 Task: Create List Home Page in Board Employee Satisfaction to Workspace E-commerce Management. Create List About Page in Board Thought Leadership to Workspace E-commerce Management. Create List Products and Services in Board Voice of Customer Feedback Collection and Analysis to Workspace E-commerce Management
Action: Mouse moved to (71, 282)
Screenshot: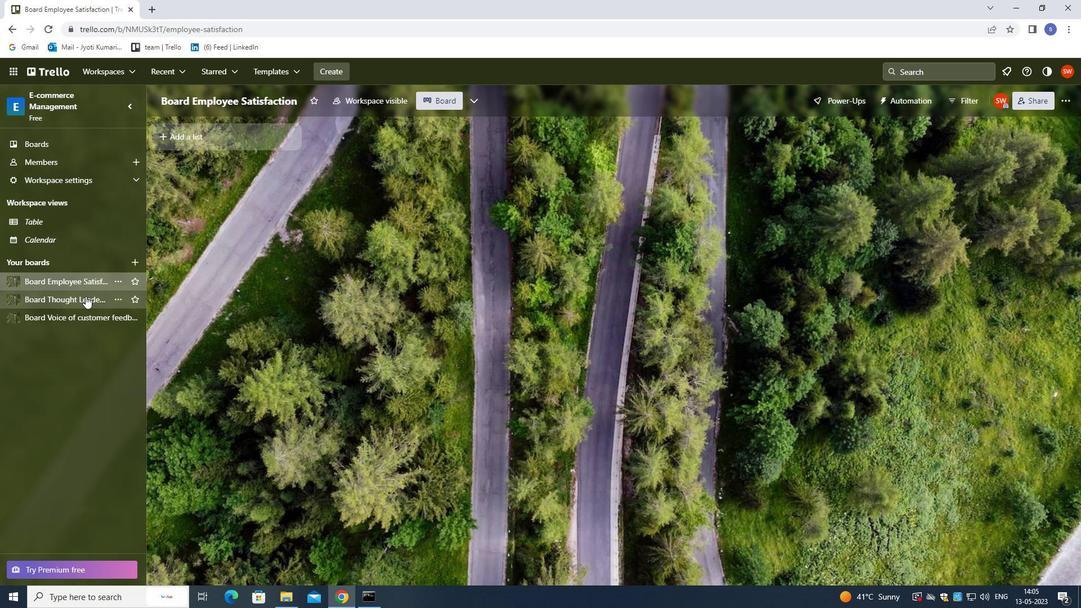 
Action: Mouse pressed left at (71, 282)
Screenshot: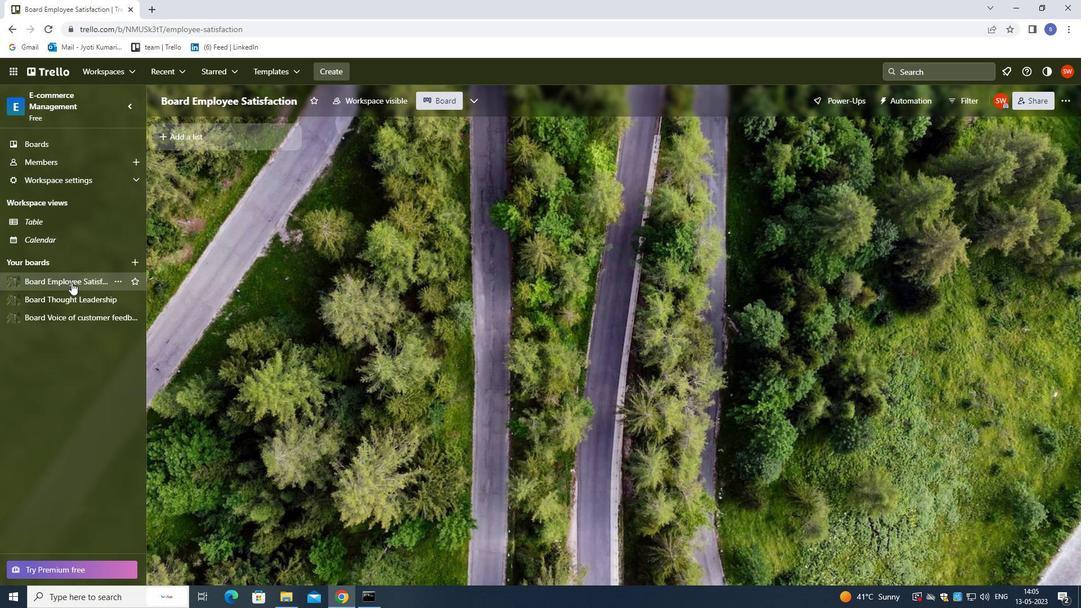 
Action: Mouse moved to (216, 141)
Screenshot: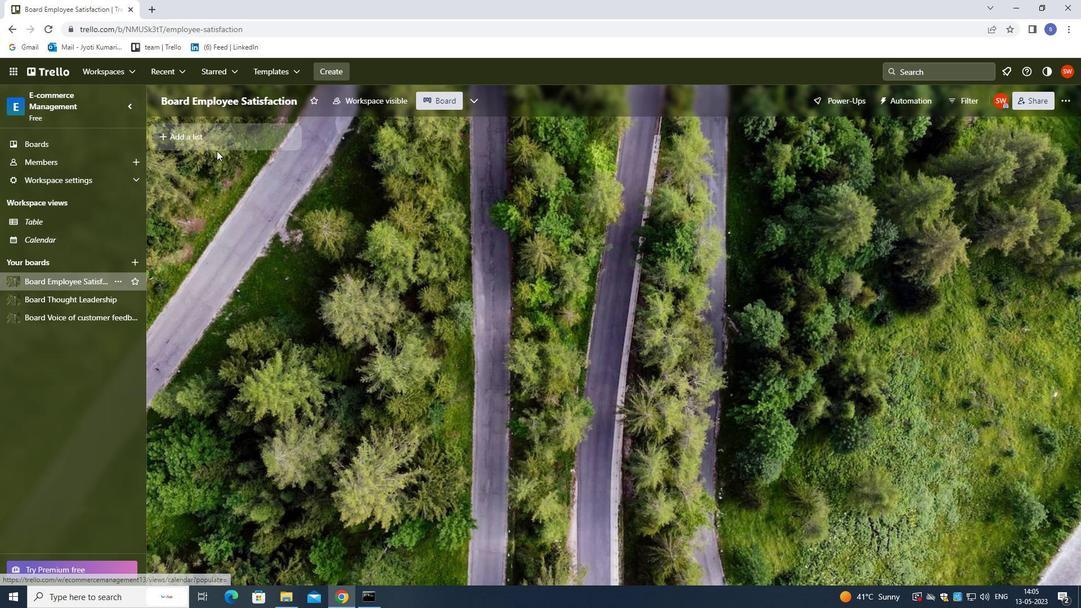 
Action: Mouse pressed left at (216, 141)
Screenshot: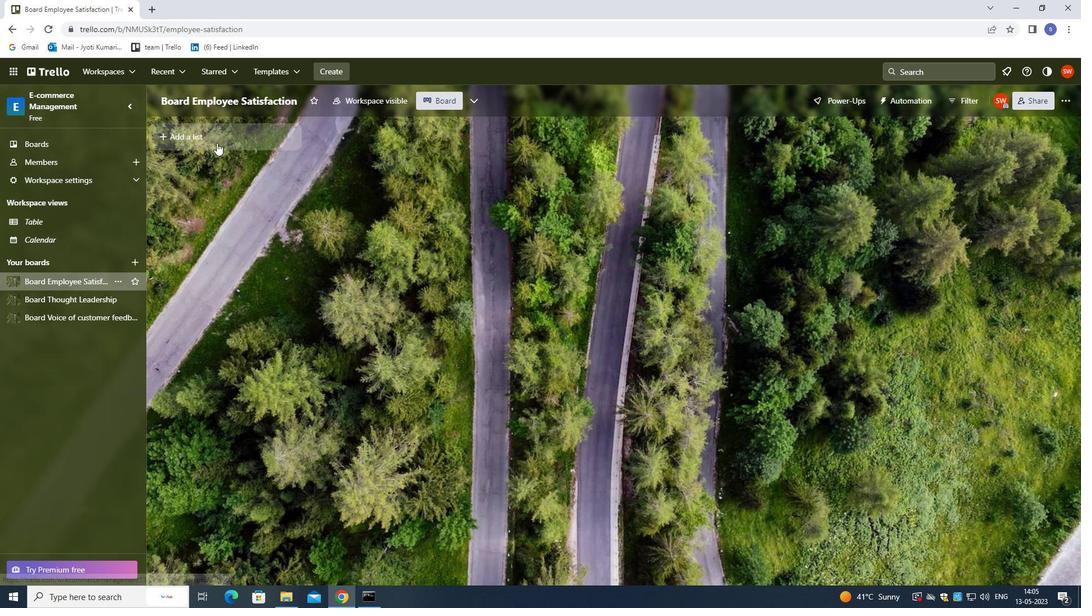 
Action: Mouse moved to (223, 303)
Screenshot: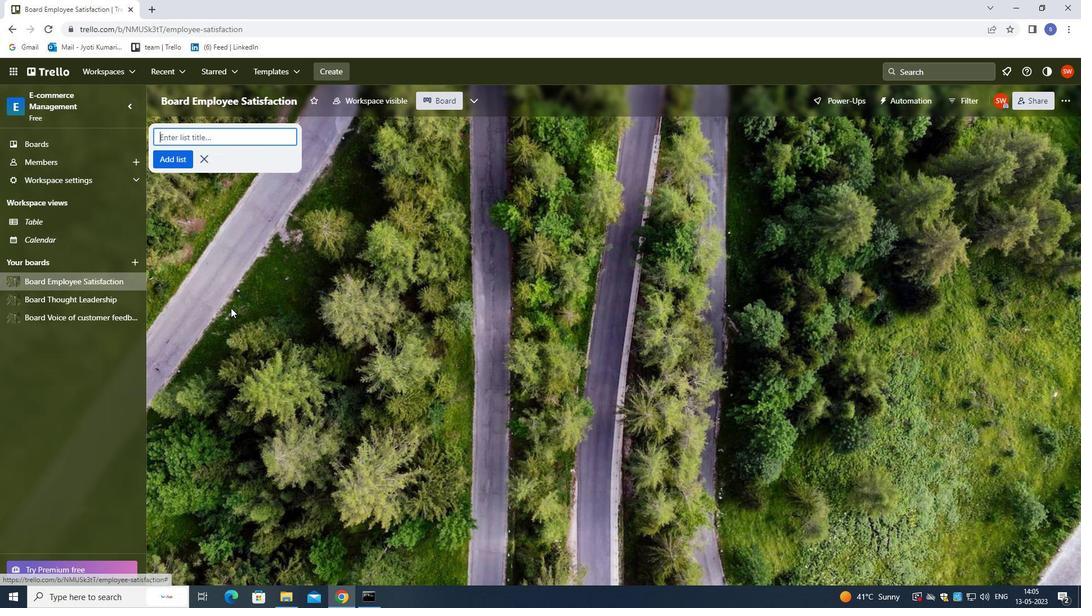 
Action: Key pressed <Key.shift>HOME<Key.space><Key.shift>PAGE<Key.enter>
Screenshot: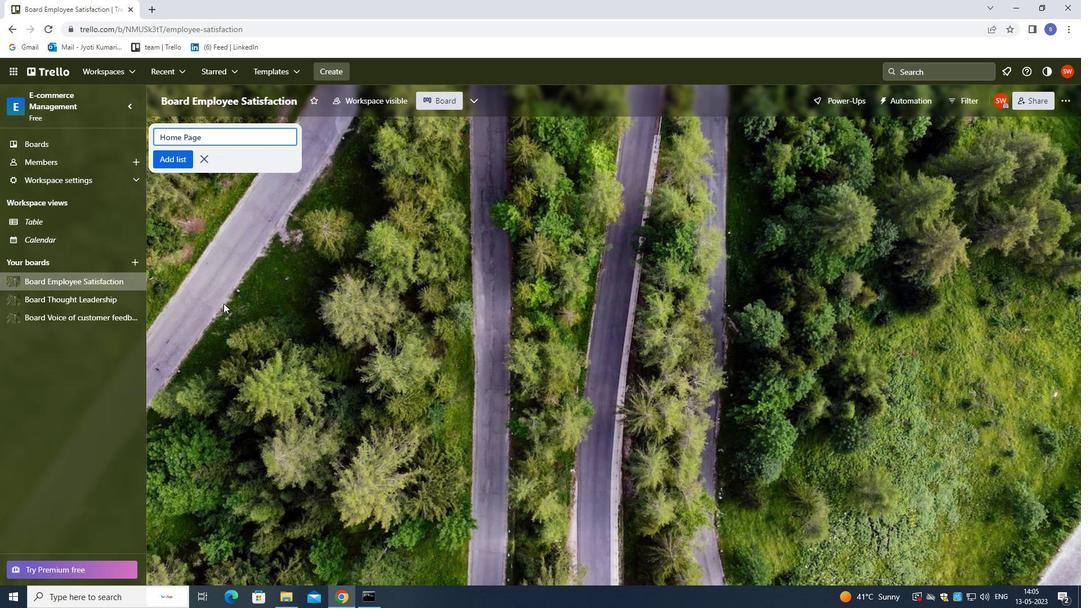 
Action: Mouse moved to (72, 302)
Screenshot: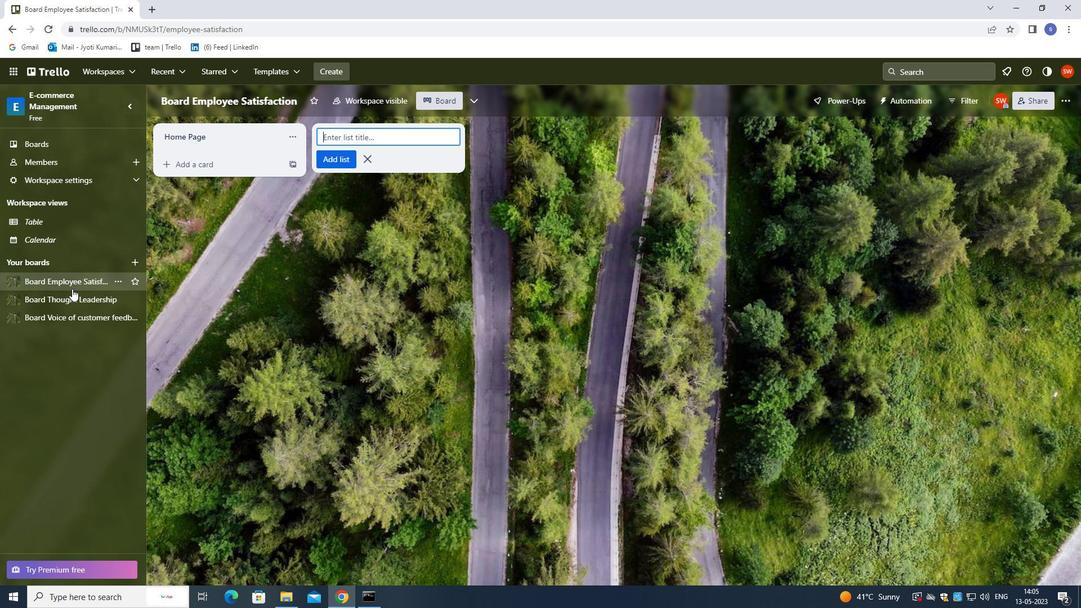 
Action: Mouse pressed left at (72, 302)
Screenshot: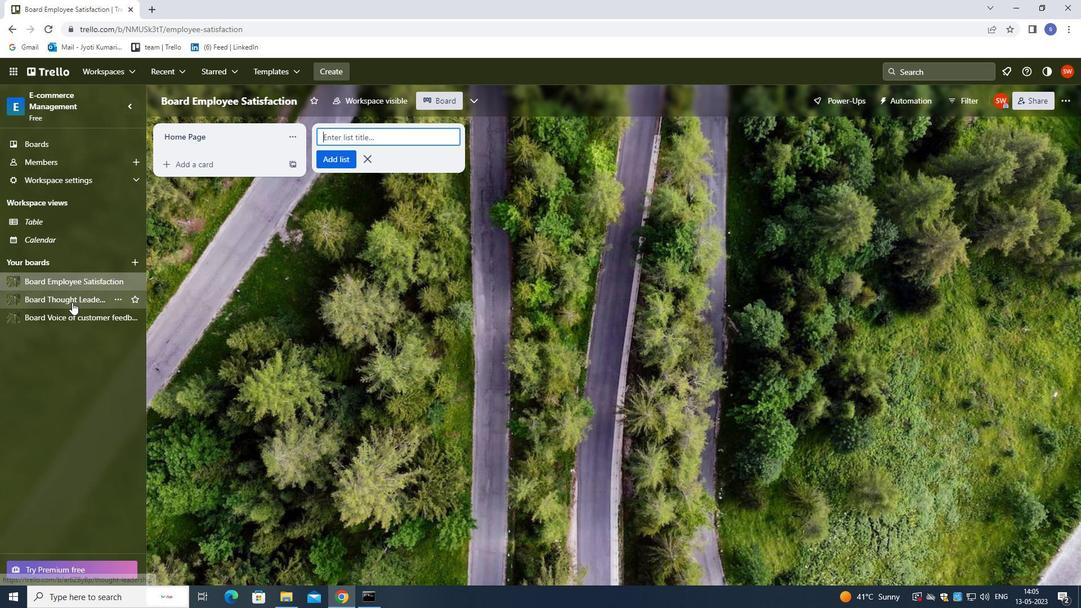 
Action: Mouse moved to (163, 328)
Screenshot: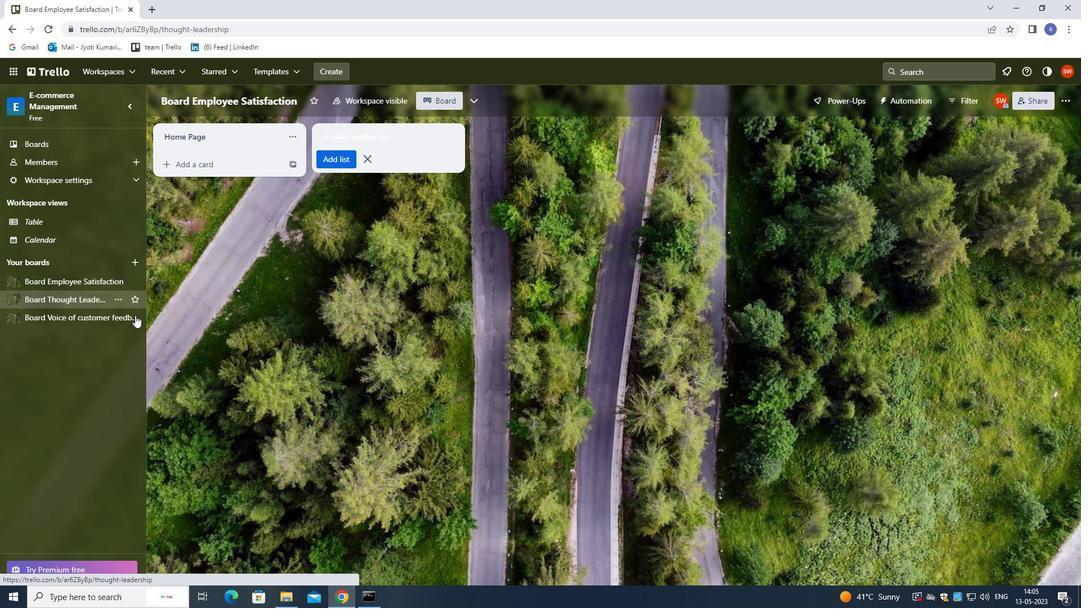 
Action: Key pressed <Key.shift><Key.shift><Key.shift><Key.shift><Key.shift><Key.shift><Key.shift><Key.shift><Key.shift><Key.shift><Key.shift><Key.shift><Key.shift><Key.shift><Key.shift><Key.shift><Key.shift>ABOUT<Key.backspace><Key.backspace><Key.backspace>
Screenshot: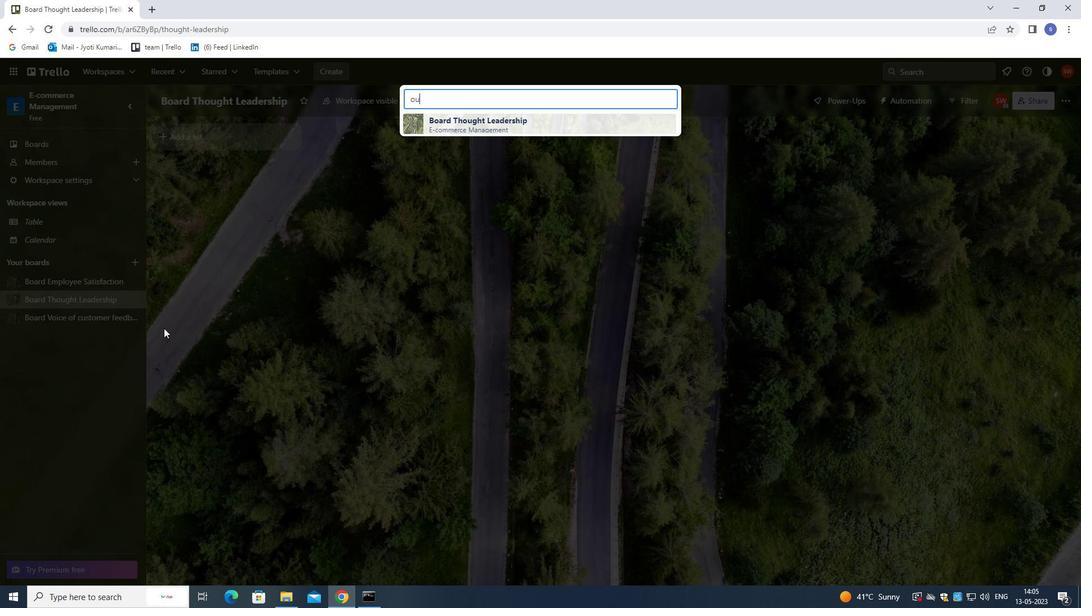 
Action: Mouse moved to (323, 303)
Screenshot: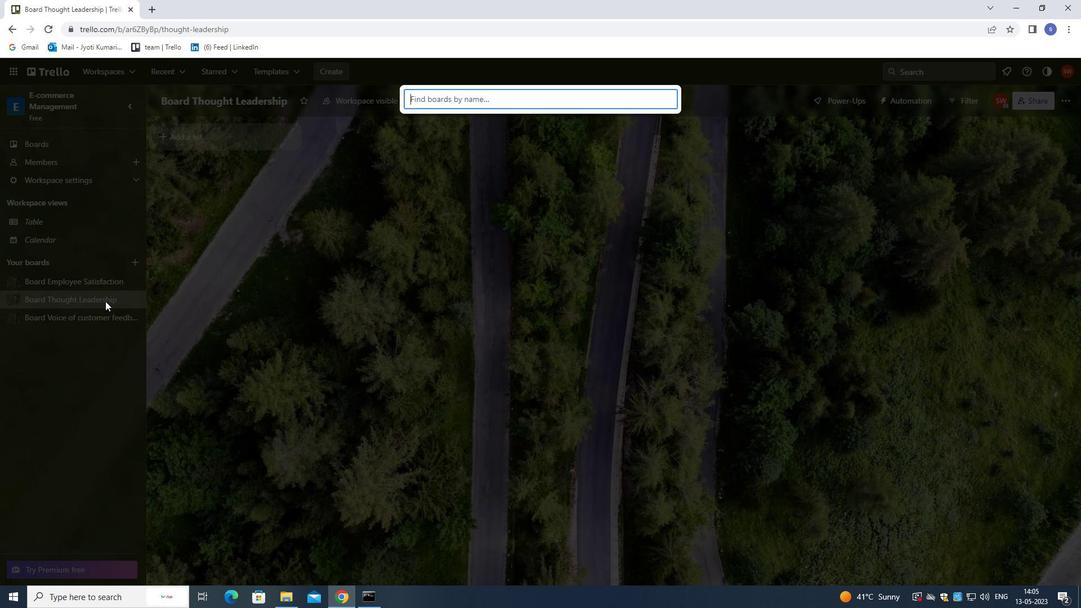 
Action: Mouse pressed left at (323, 303)
Screenshot: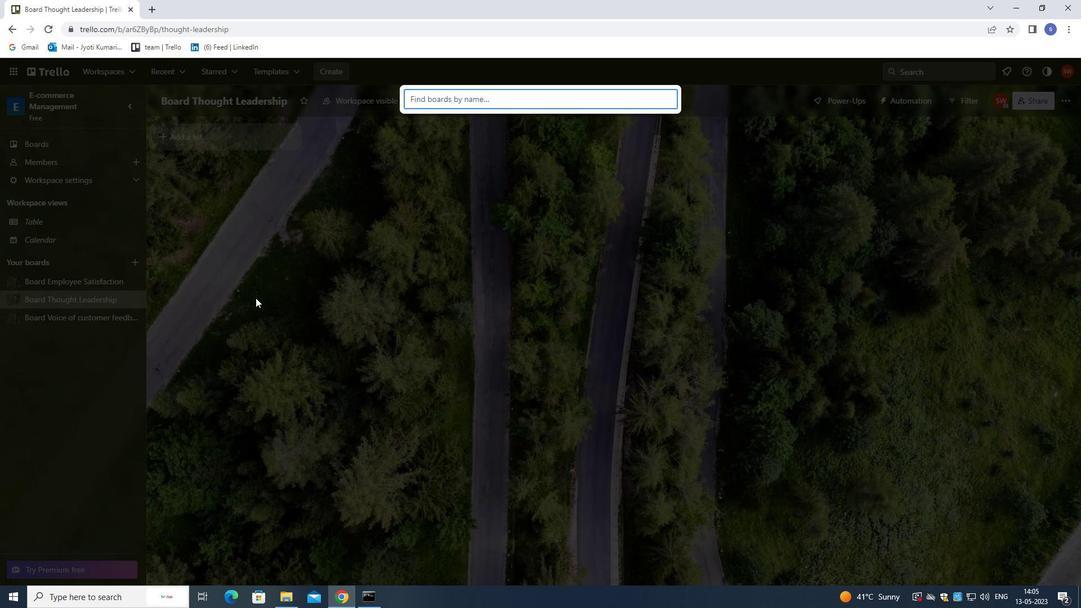 
Action: Mouse moved to (247, 141)
Screenshot: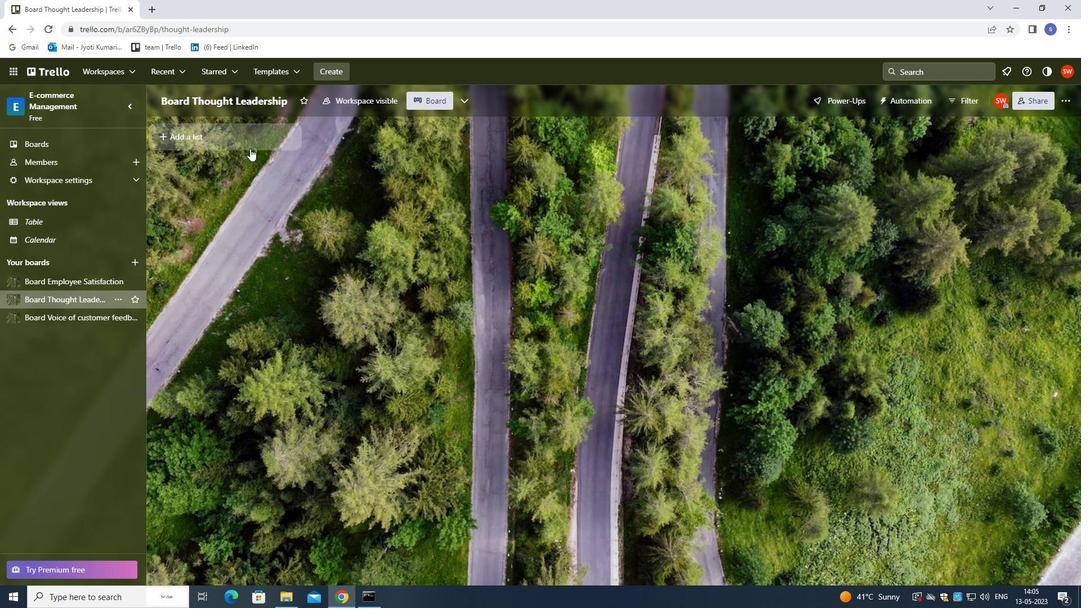 
Action: Mouse pressed left at (247, 141)
Screenshot: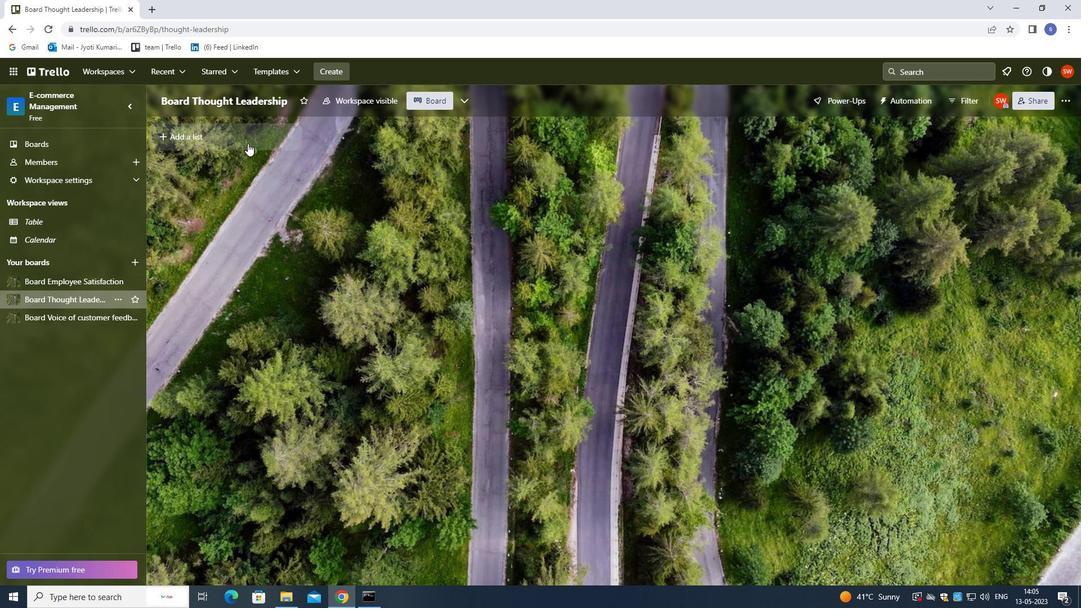 
Action: Mouse moved to (288, 290)
Screenshot: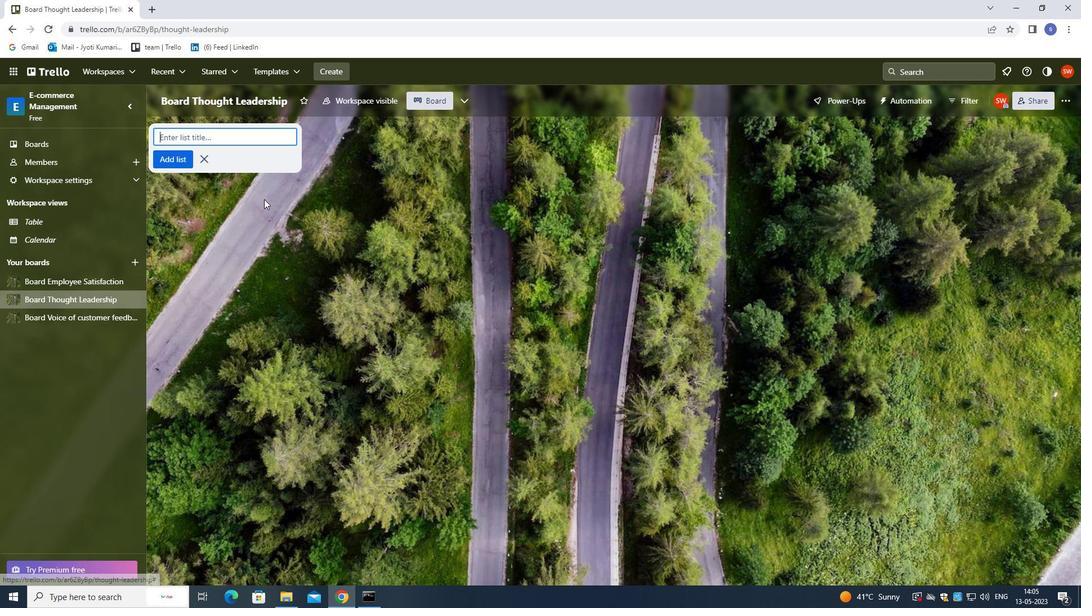 
Action: Key pressed <Key.shift>ABOUT<Key.space><Key.shift>PAGE<Key.enter>
Screenshot: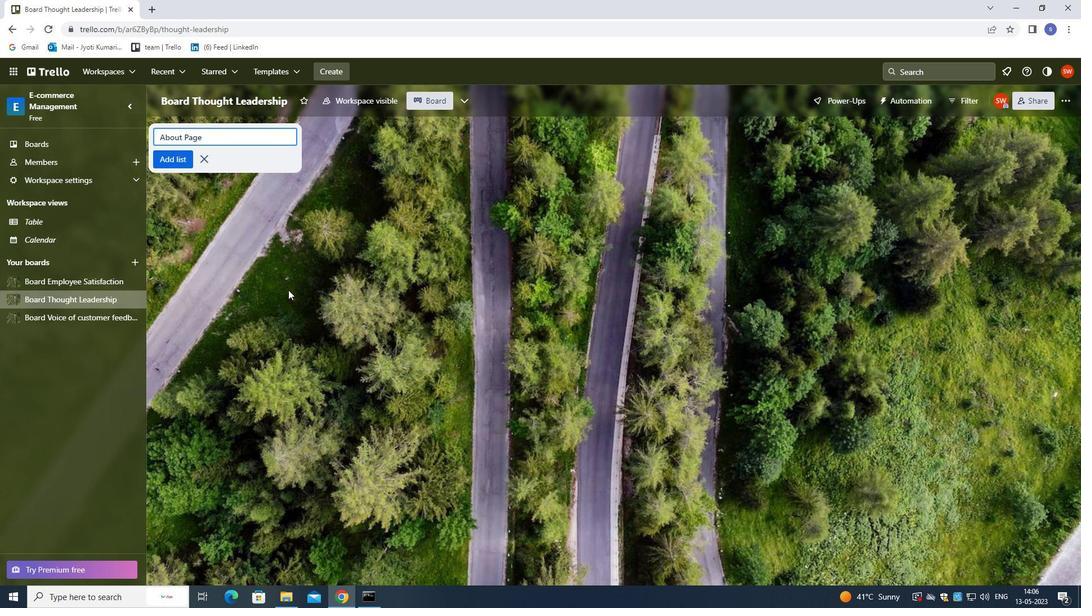 
Action: Mouse moved to (66, 321)
Screenshot: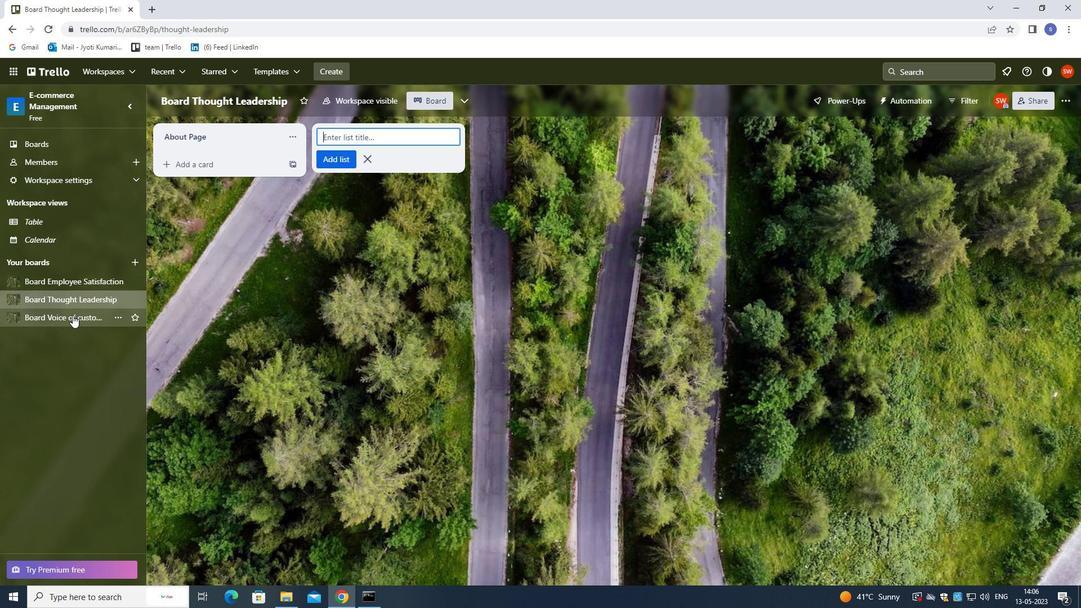 
Action: Mouse pressed left at (66, 321)
Screenshot: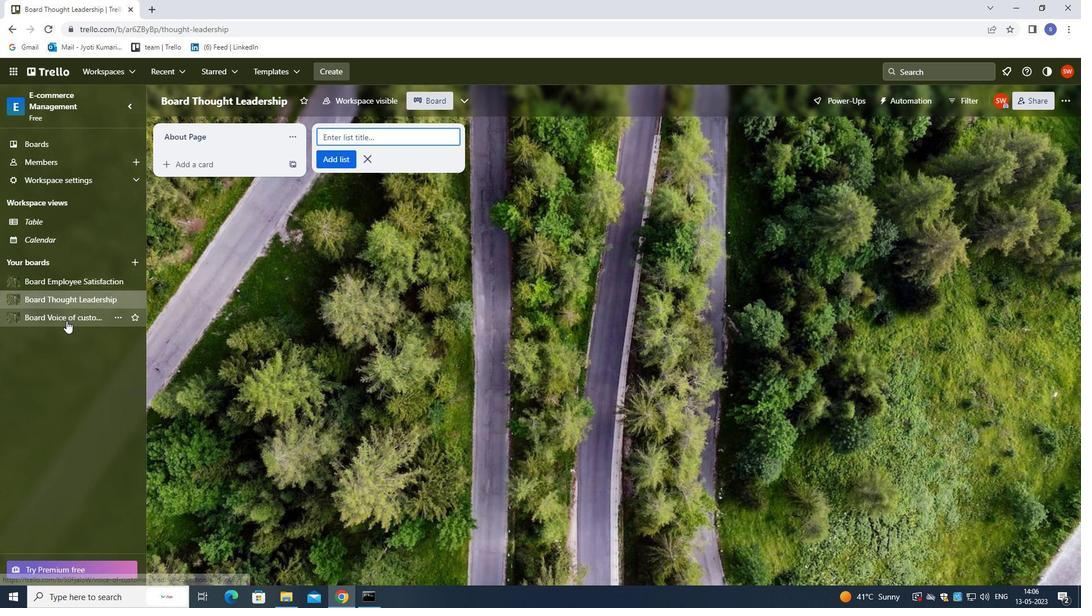 
Action: Mouse moved to (208, 135)
Screenshot: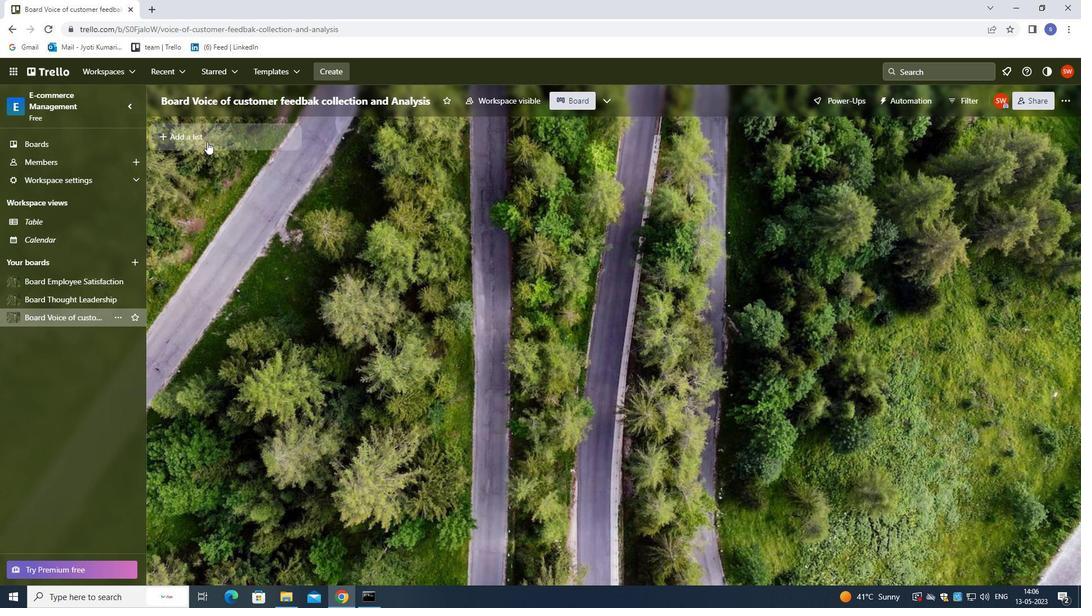 
Action: Mouse pressed left at (208, 135)
Screenshot: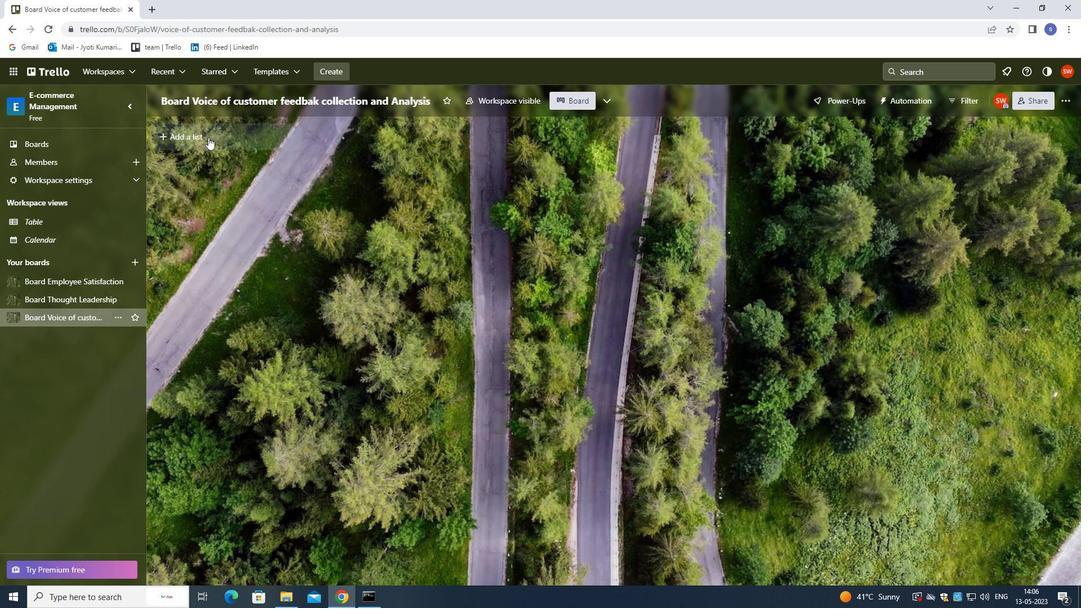 
Action: Mouse moved to (218, 288)
Screenshot: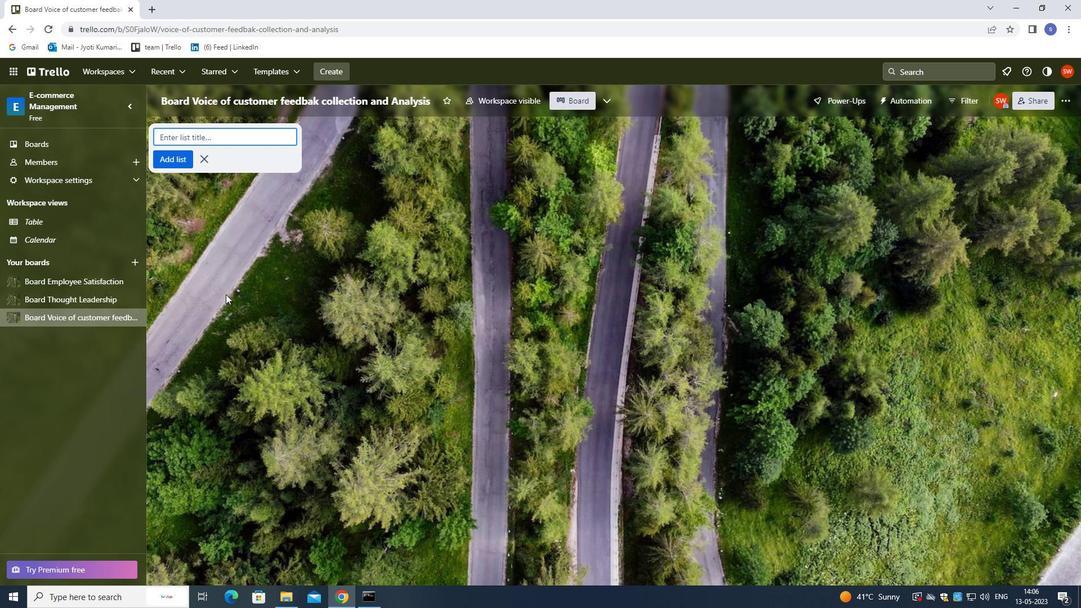 
Action: Key pressed <Key.shift>PRODUCTS<Key.space>AND<Key.space><Key.shift>SERVICE<Key.enter>
Screenshot: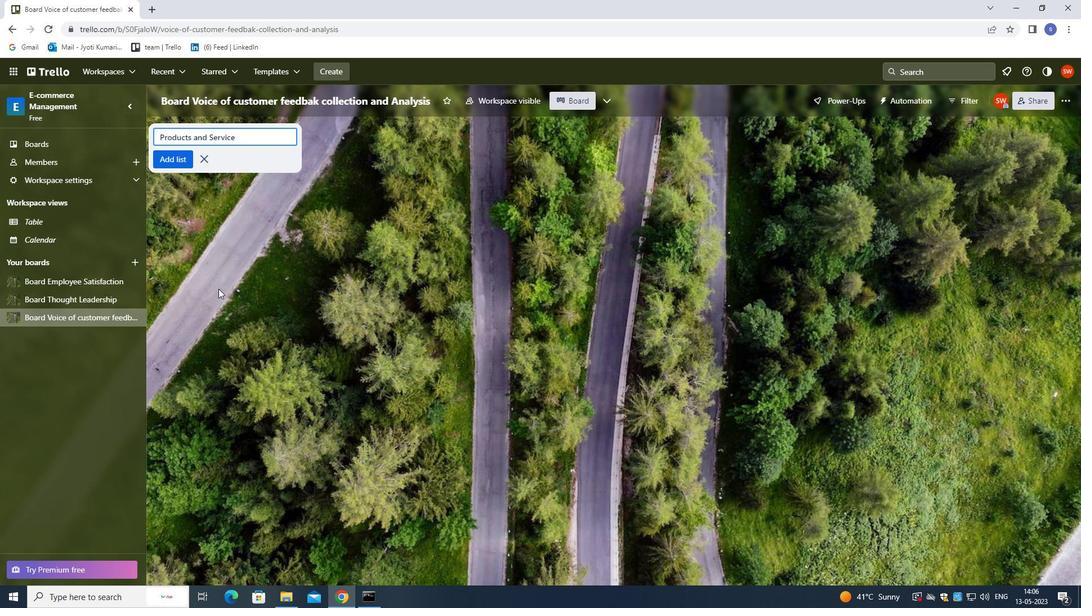
Action: Mouse moved to (219, 288)
Screenshot: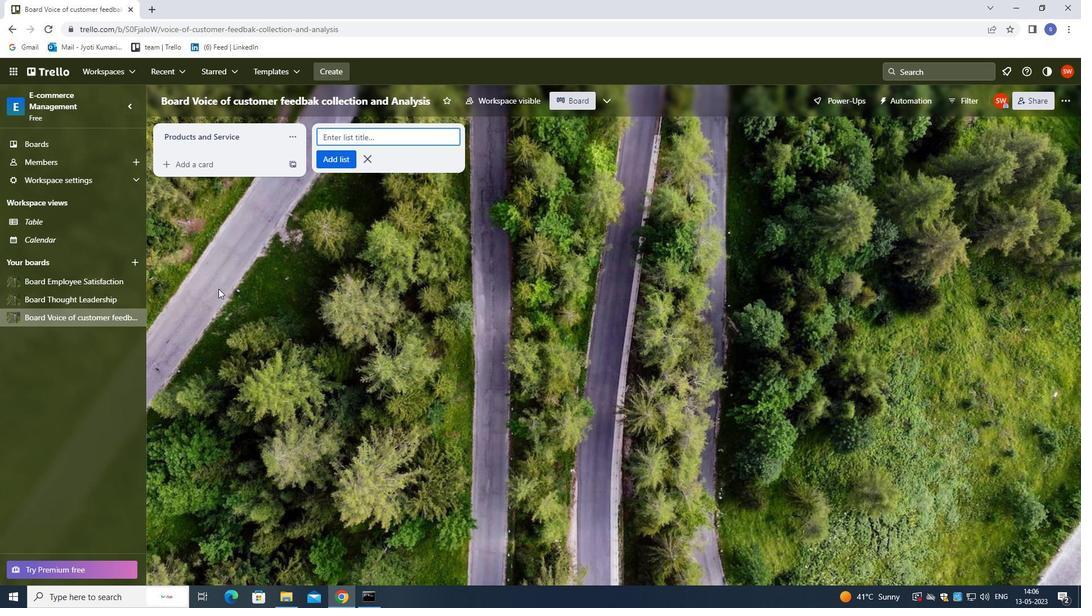 
